 Task: Start in the project CommTech the sprint 'Swift Swimmers', with a duration of 3 weeks. Start in the project CommTech the sprint 'Swift Swimmers', with a duration of 2 weeks. Start in the project CommTech the sprint 'Swift Swimmers', with a duration of 1 week
Action: Mouse moved to (176, 53)
Screenshot: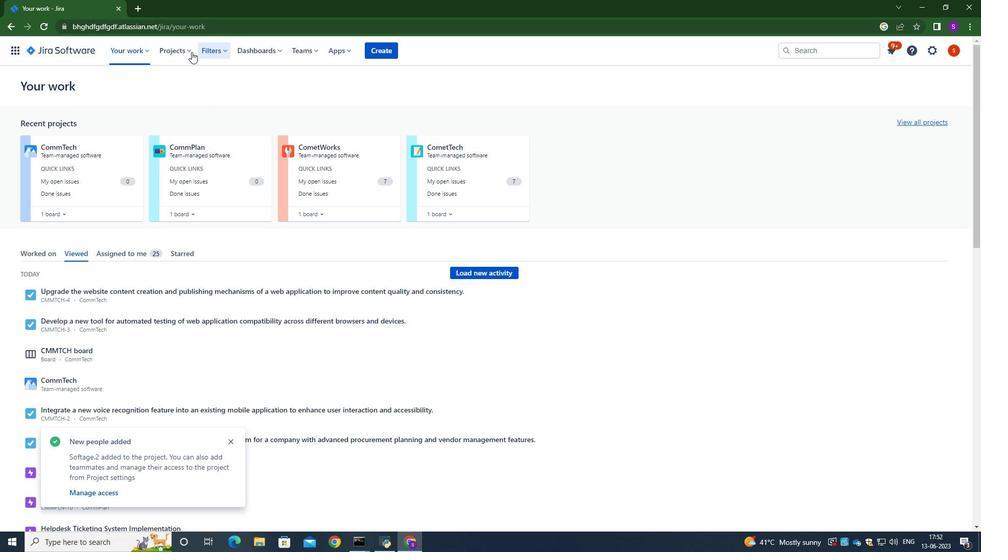 
Action: Mouse pressed left at (176, 53)
Screenshot: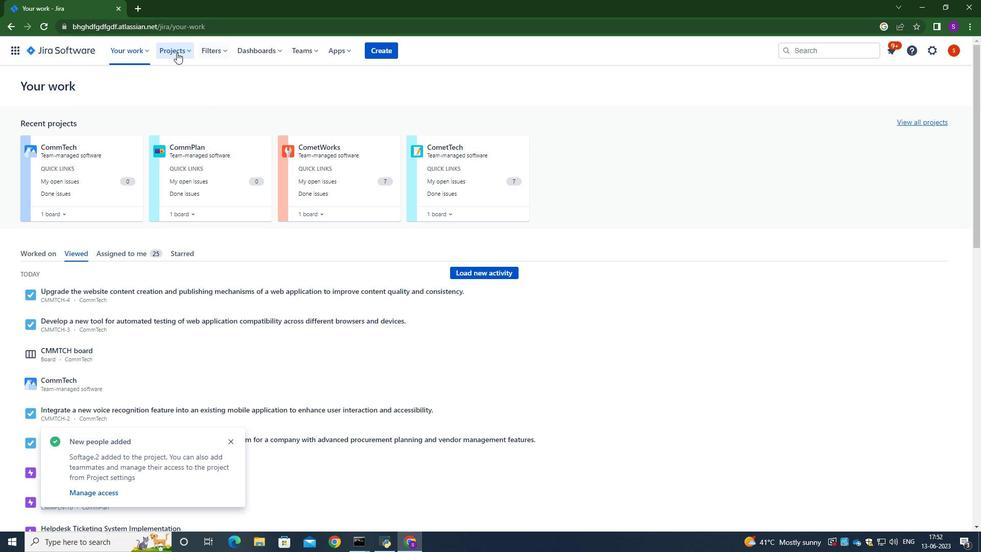 
Action: Mouse moved to (202, 102)
Screenshot: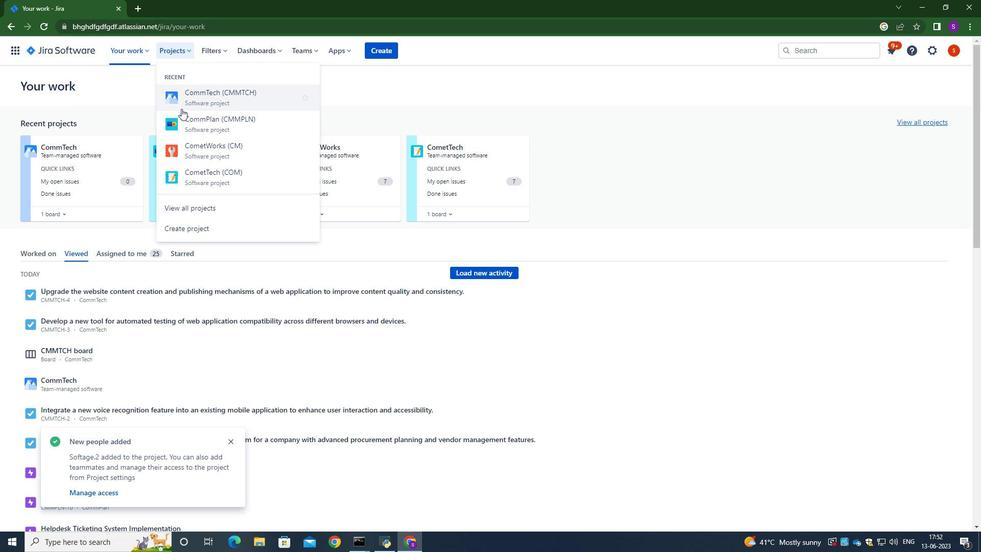 
Action: Mouse pressed left at (202, 102)
Screenshot: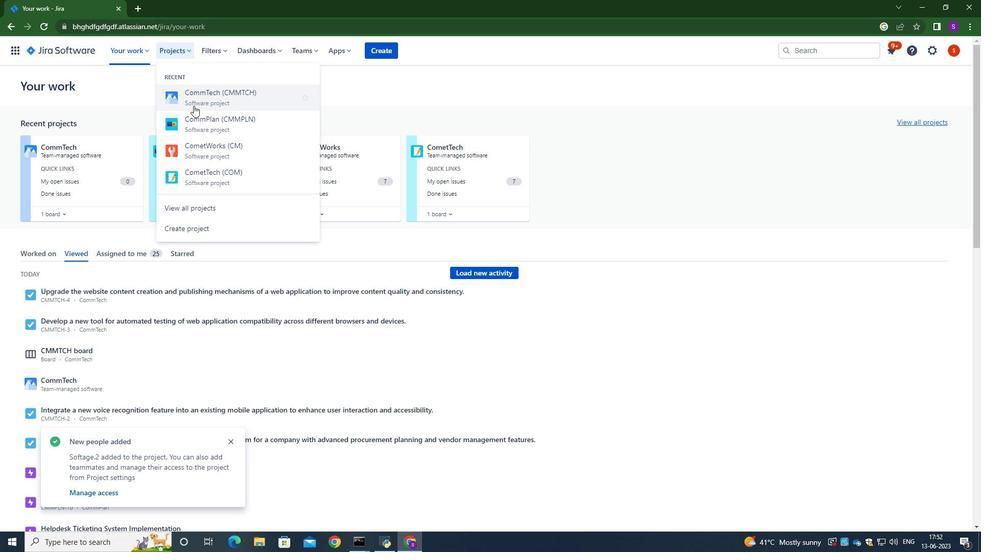 
Action: Mouse moved to (73, 161)
Screenshot: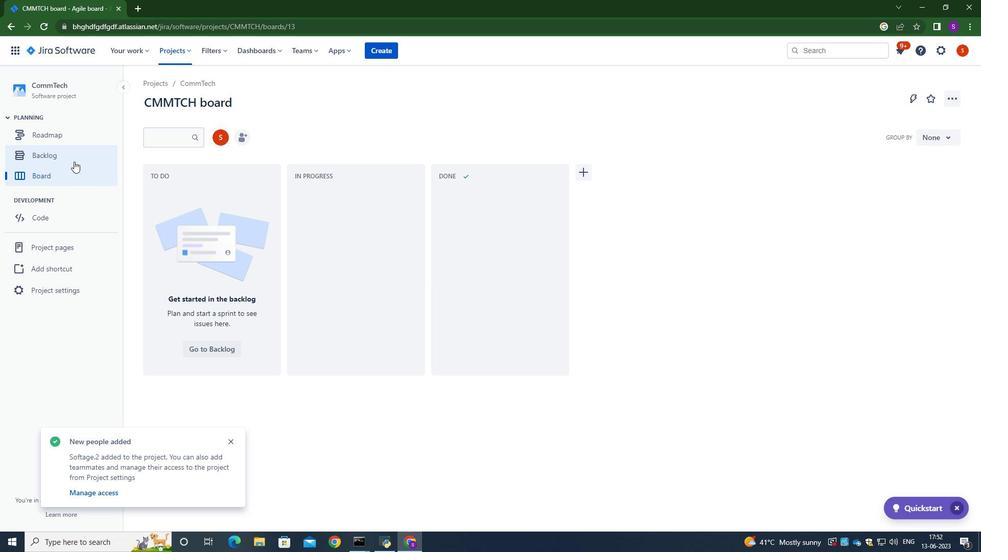 
Action: Mouse pressed left at (73, 161)
Screenshot: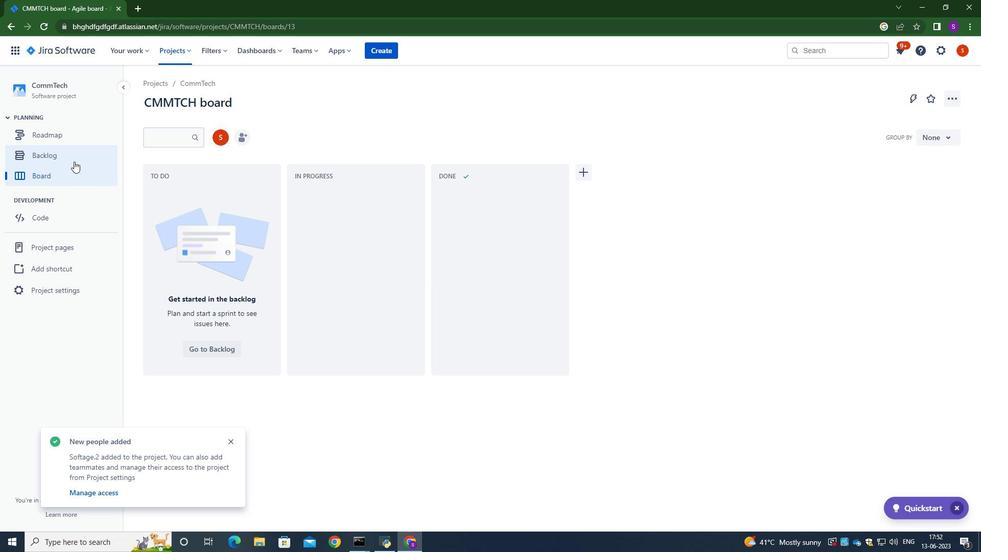 
Action: Mouse moved to (271, 162)
Screenshot: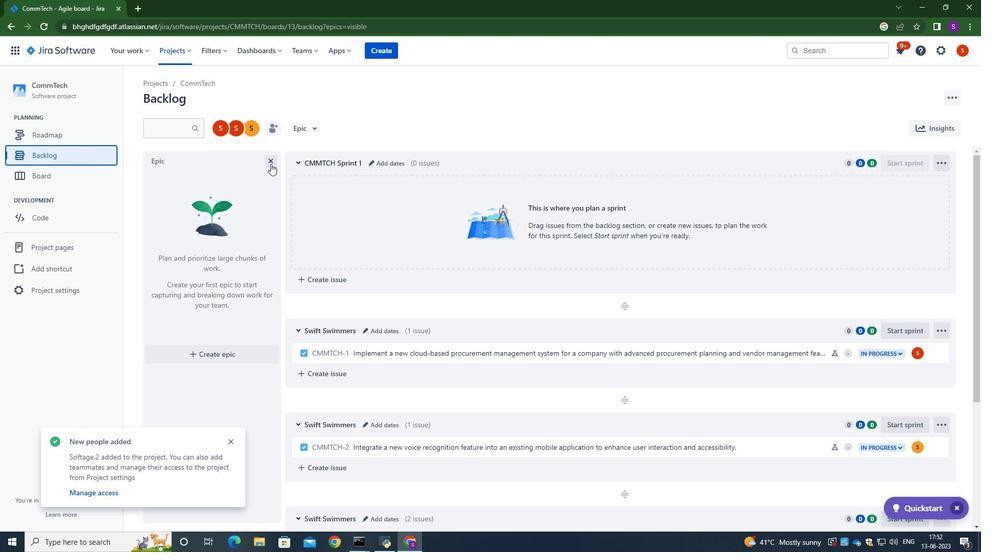 
Action: Mouse pressed left at (271, 162)
Screenshot: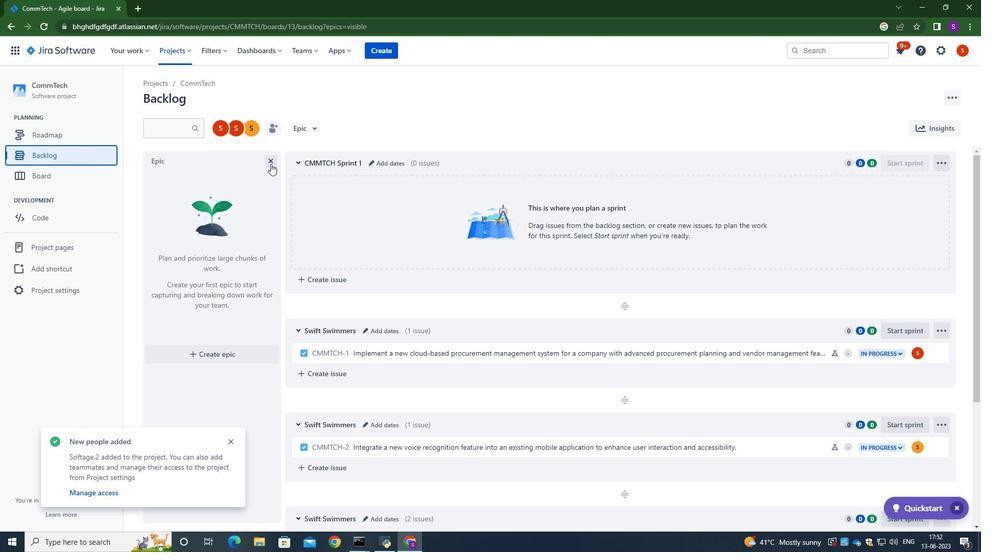 
Action: Mouse moved to (302, 220)
Screenshot: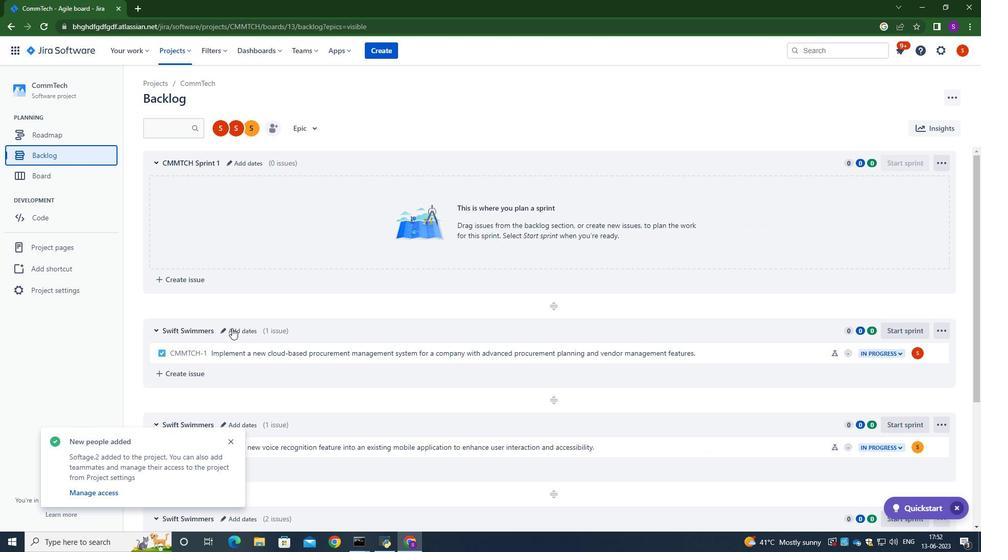 
Action: Mouse scrolled (302, 220) with delta (0, 0)
Screenshot: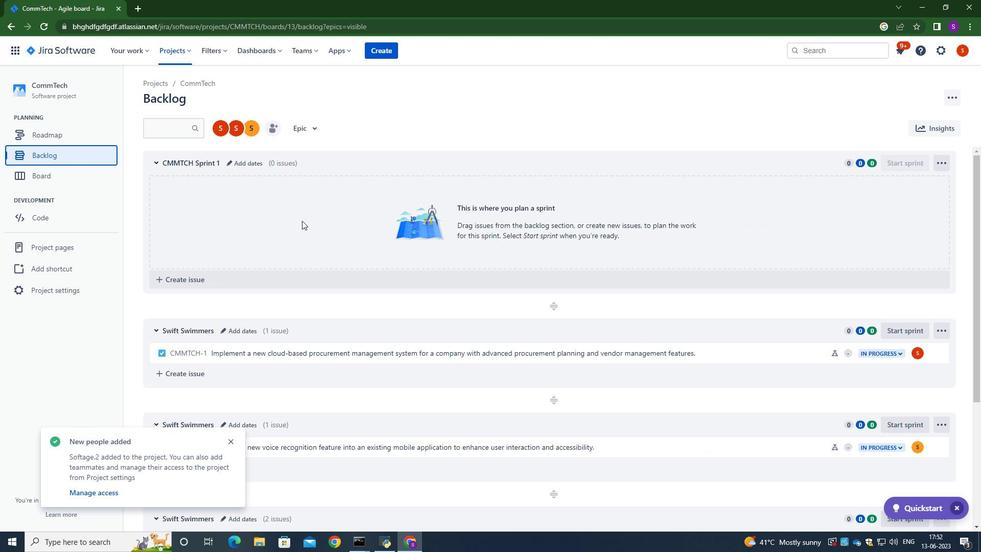 
Action: Mouse moved to (220, 278)
Screenshot: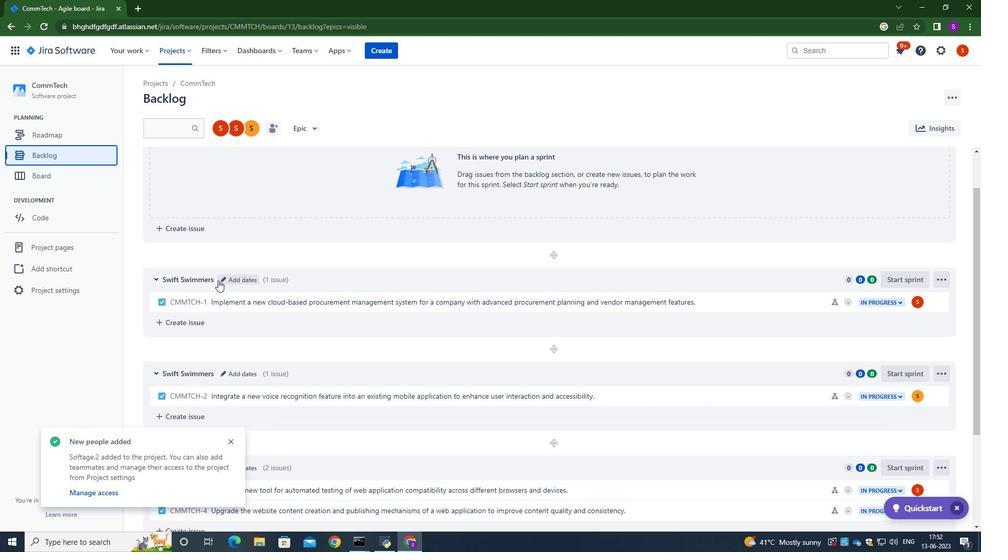 
Action: Mouse pressed left at (220, 278)
Screenshot: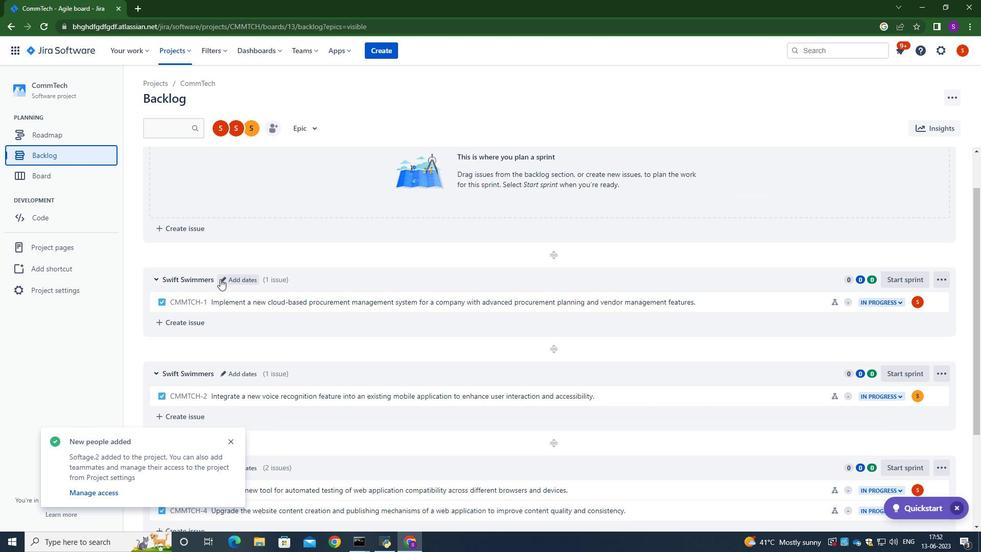 
Action: Mouse moved to (401, 163)
Screenshot: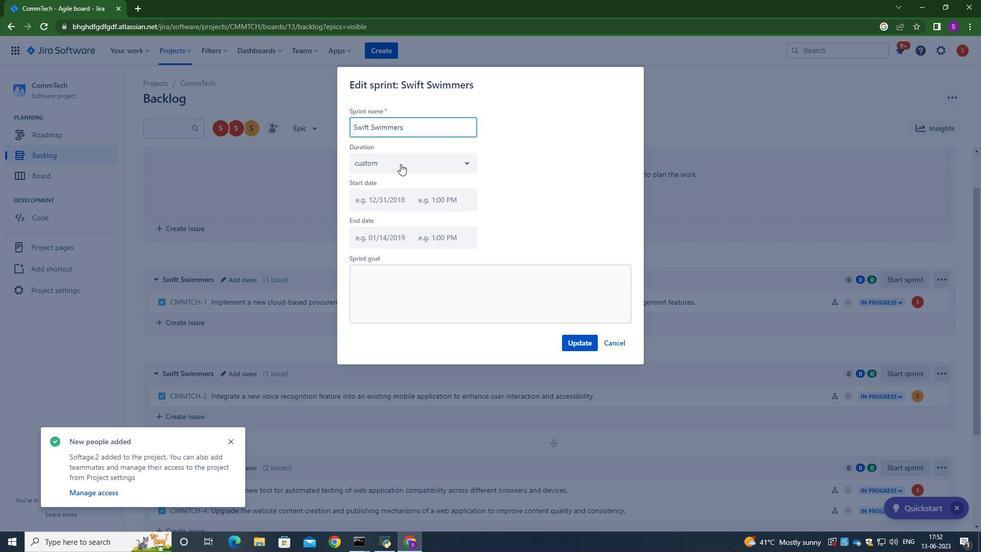 
Action: Mouse pressed left at (401, 163)
Screenshot: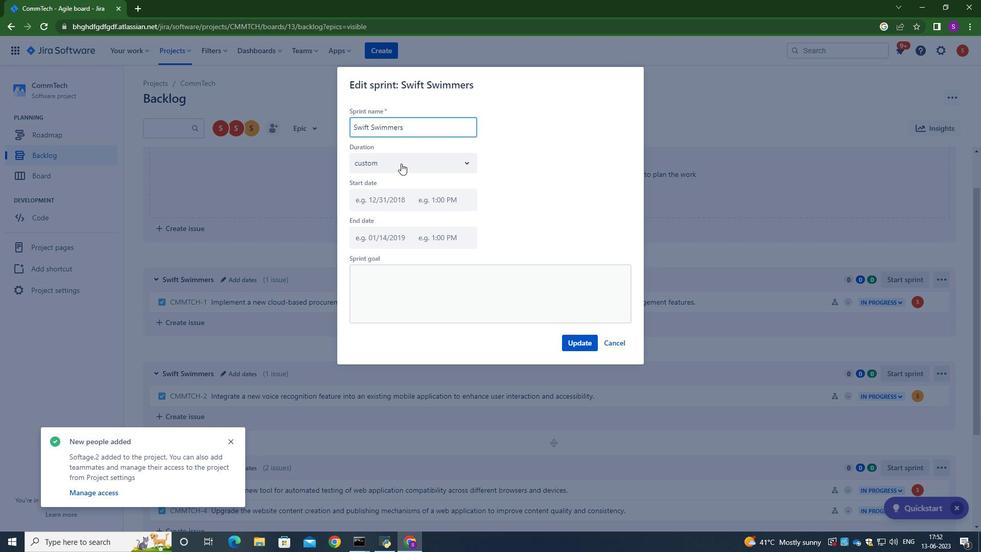 
Action: Mouse moved to (390, 219)
Screenshot: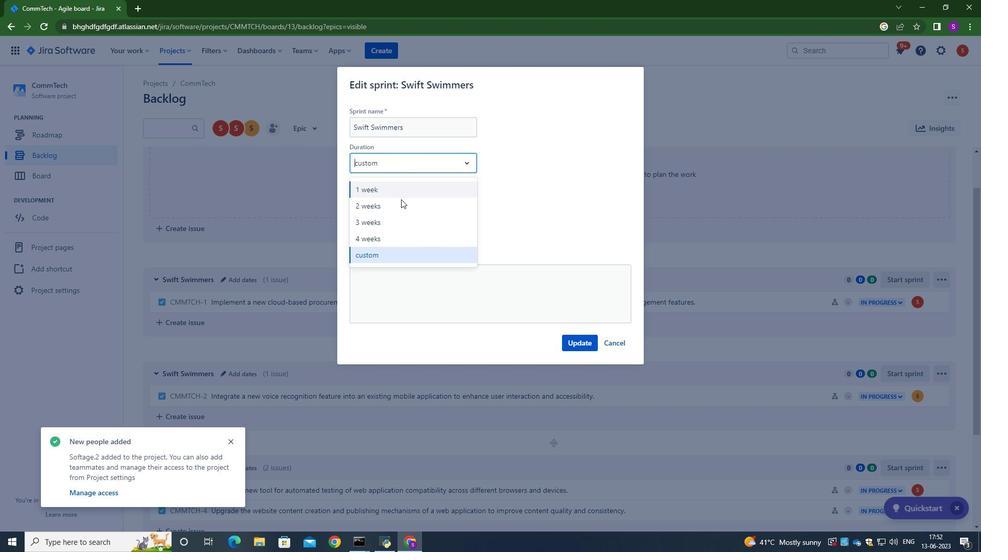 
Action: Mouse pressed left at (390, 219)
Screenshot: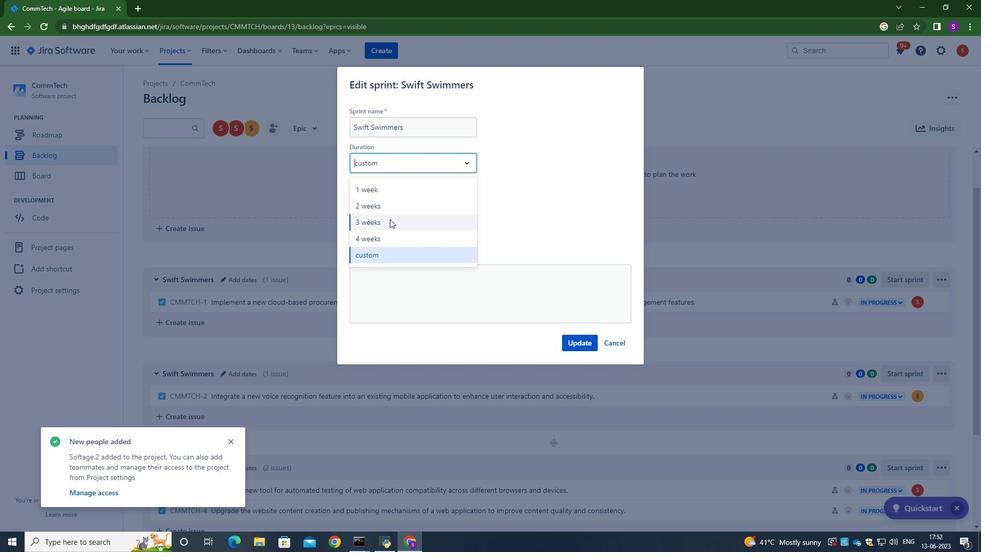 
Action: Mouse moved to (576, 343)
Screenshot: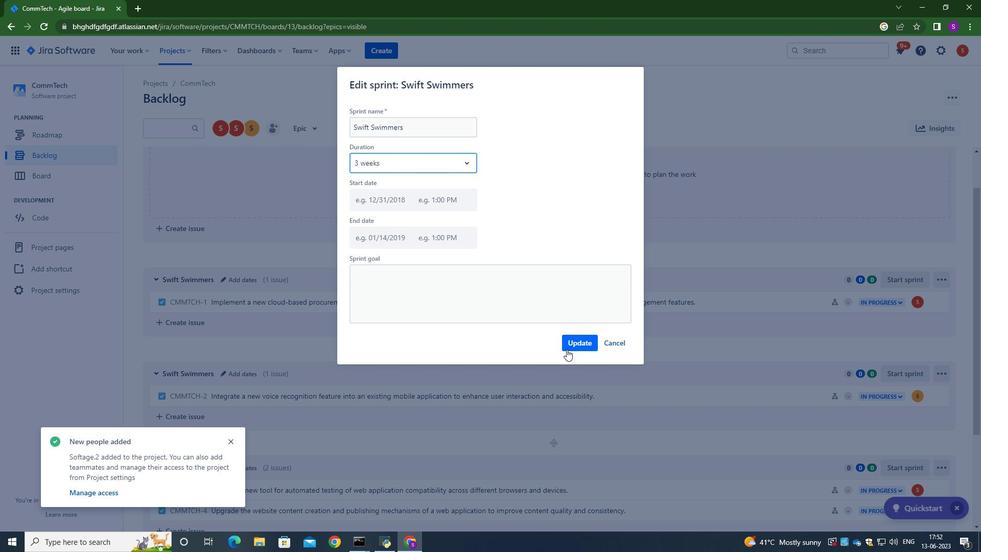
Action: Mouse pressed left at (576, 343)
Screenshot: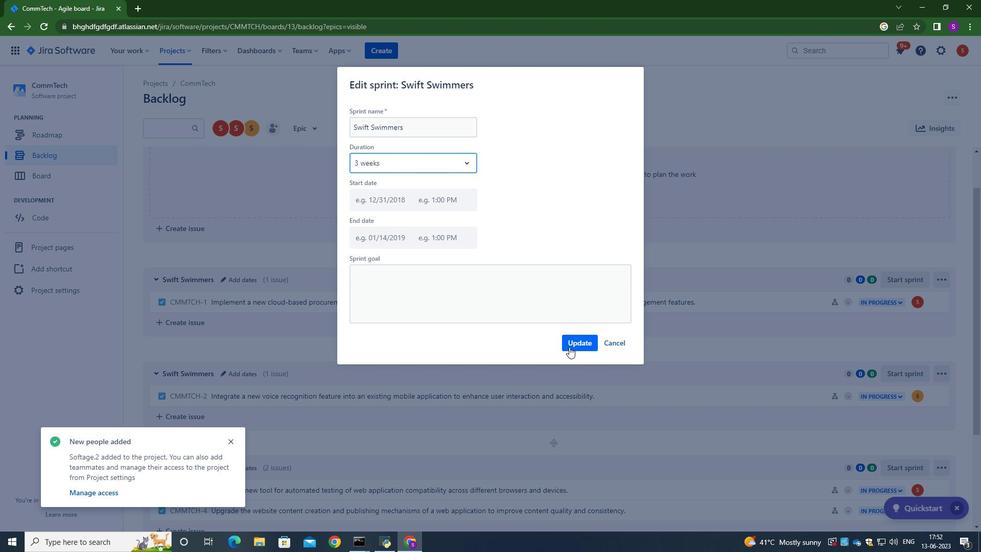 
Action: Mouse moved to (369, 117)
Screenshot: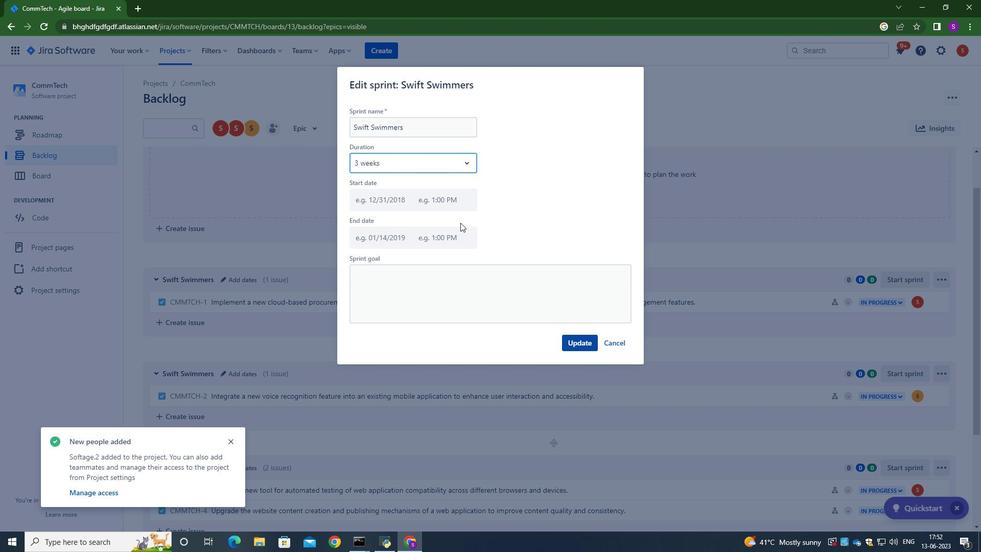 
Action: Mouse scrolled (369, 116) with delta (0, 0)
Screenshot: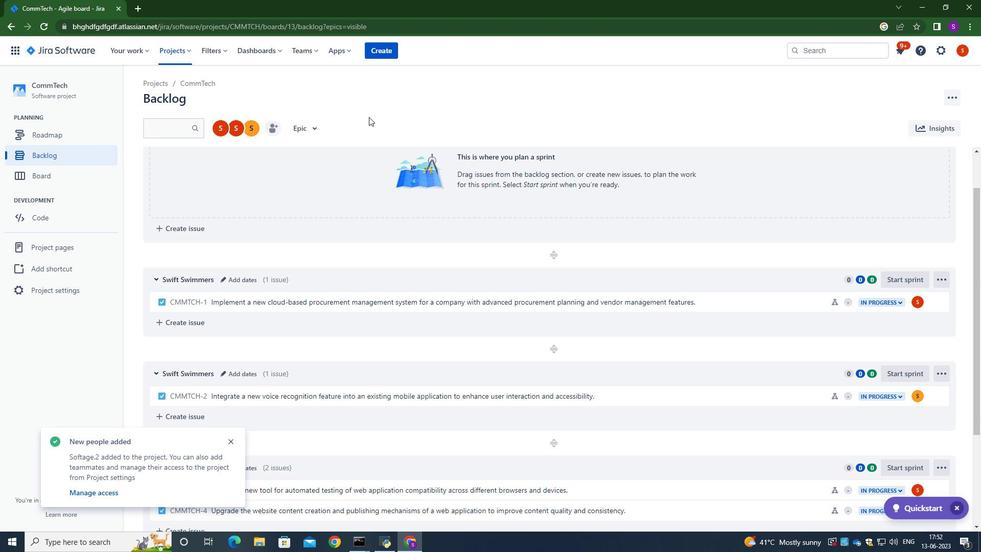 
Action: Mouse moved to (373, 131)
Screenshot: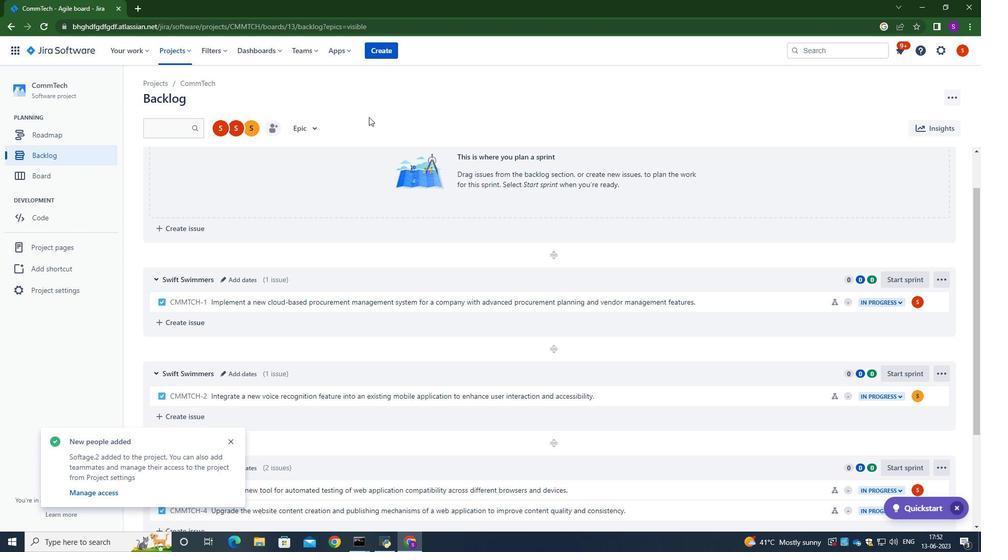 
Action: Mouse scrolled (373, 130) with delta (0, 0)
Screenshot: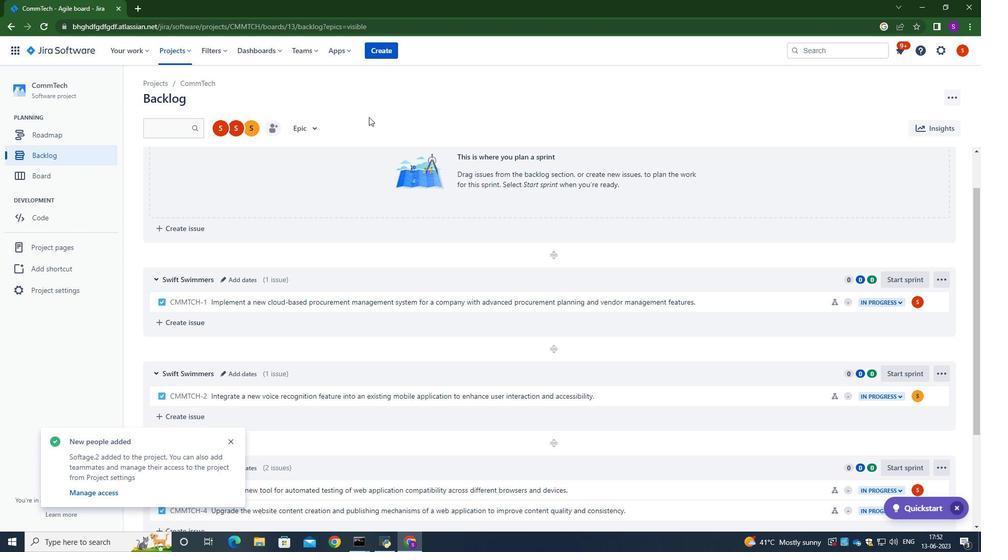 
Action: Mouse moved to (374, 139)
Screenshot: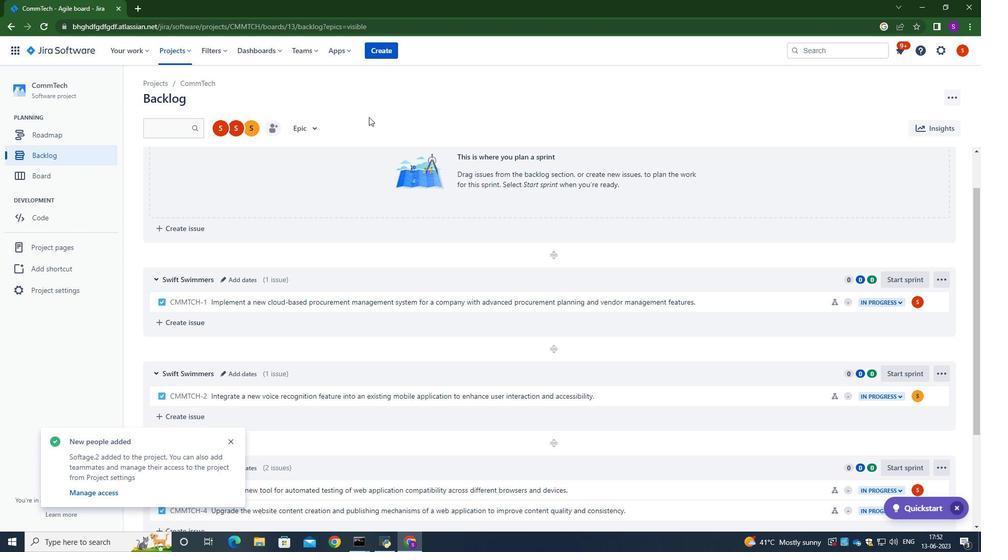 
Action: Mouse scrolled (374, 138) with delta (0, 0)
Screenshot: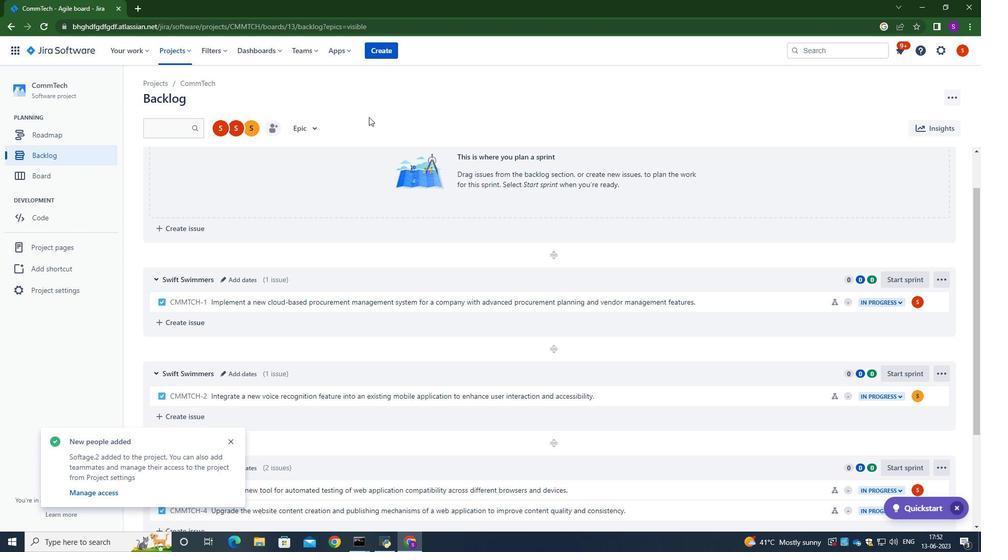 
Action: Mouse moved to (227, 441)
Screenshot: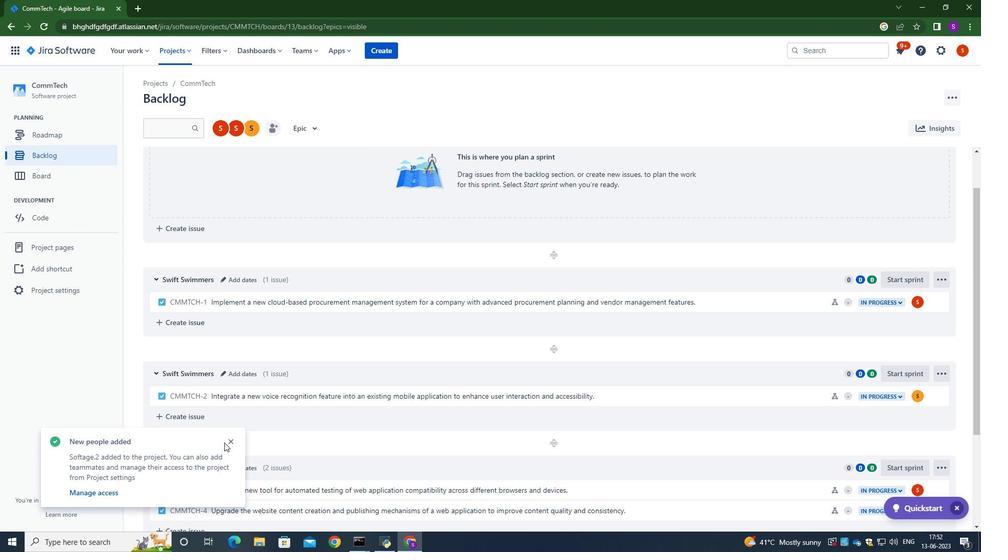 
Action: Mouse pressed left at (227, 441)
Screenshot: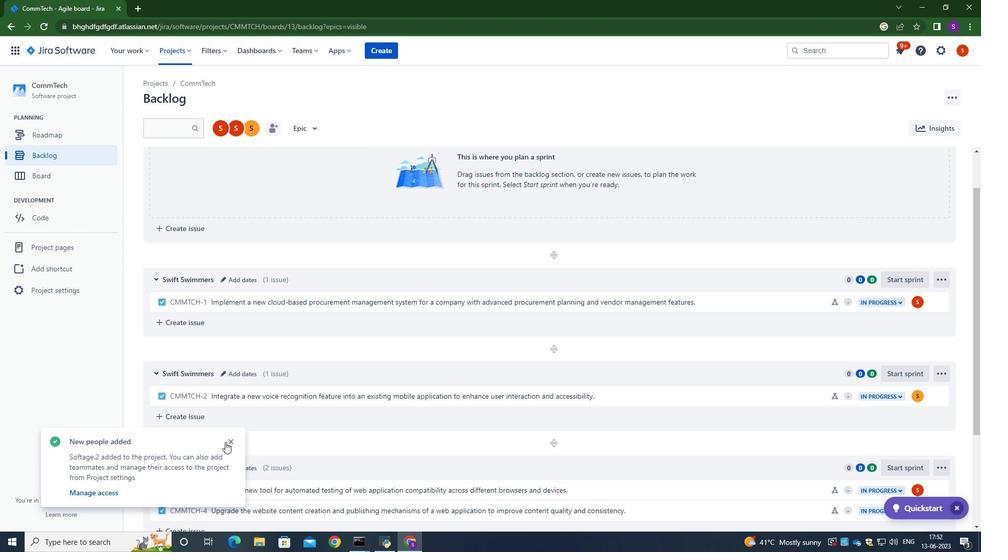 
Action: Mouse moved to (220, 373)
Screenshot: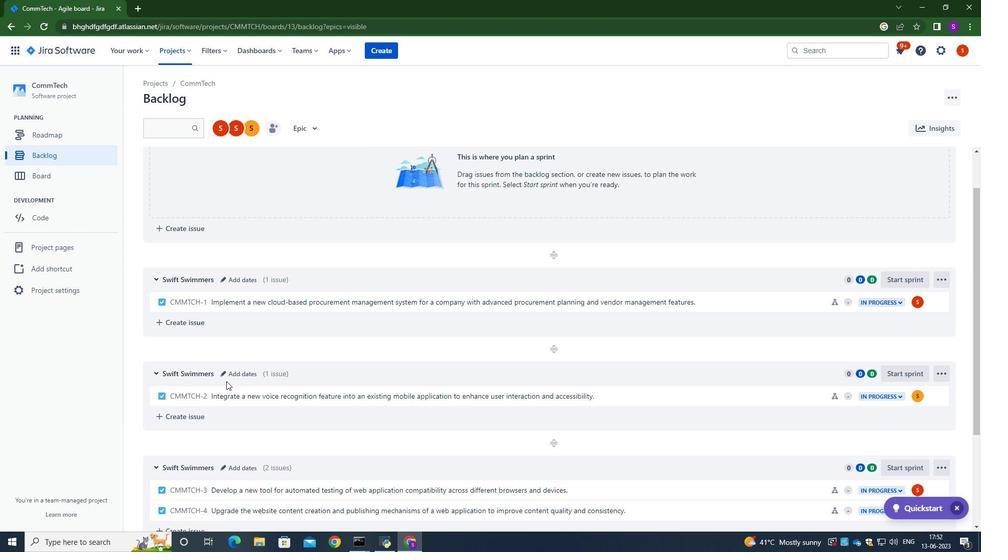
Action: Mouse pressed left at (220, 373)
Screenshot: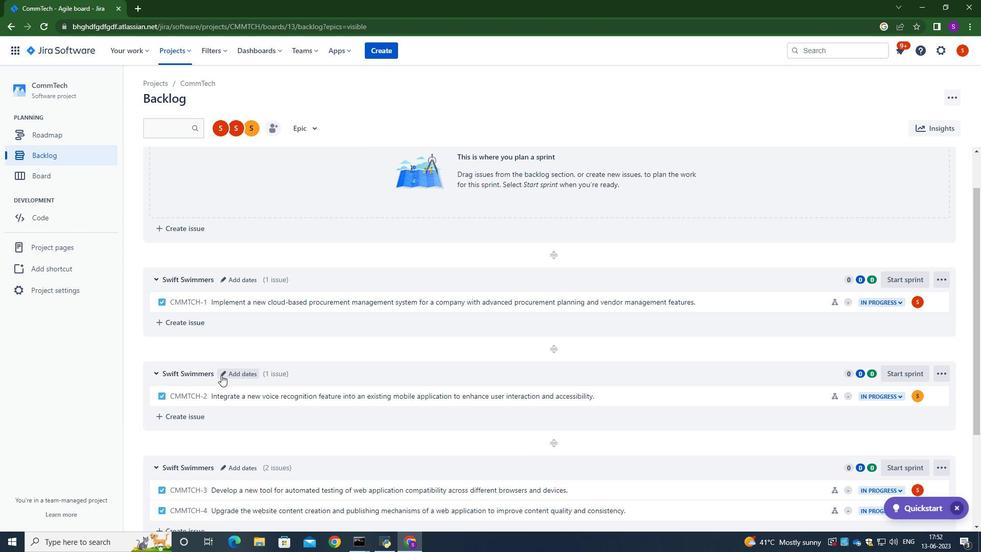 
Action: Mouse moved to (388, 164)
Screenshot: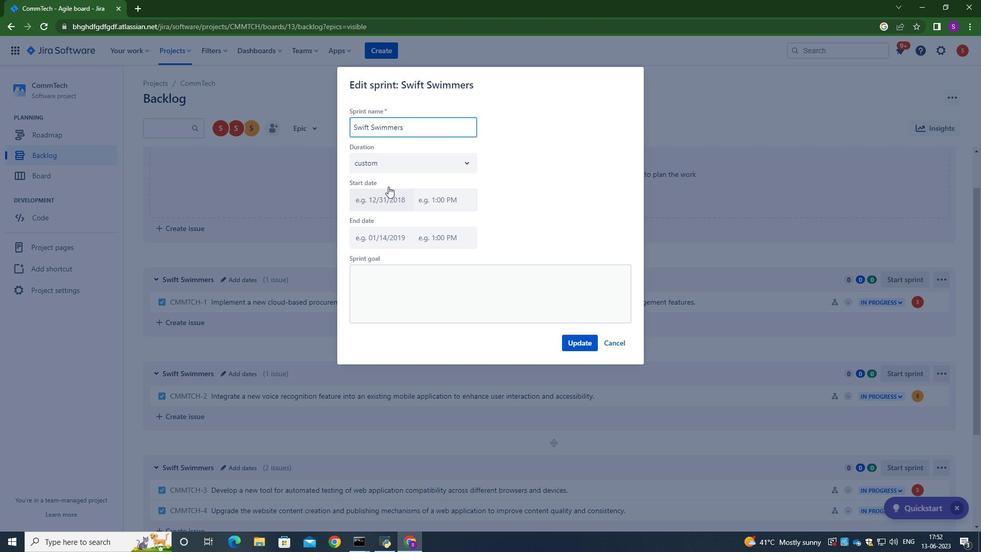 
Action: Mouse pressed left at (388, 164)
Screenshot: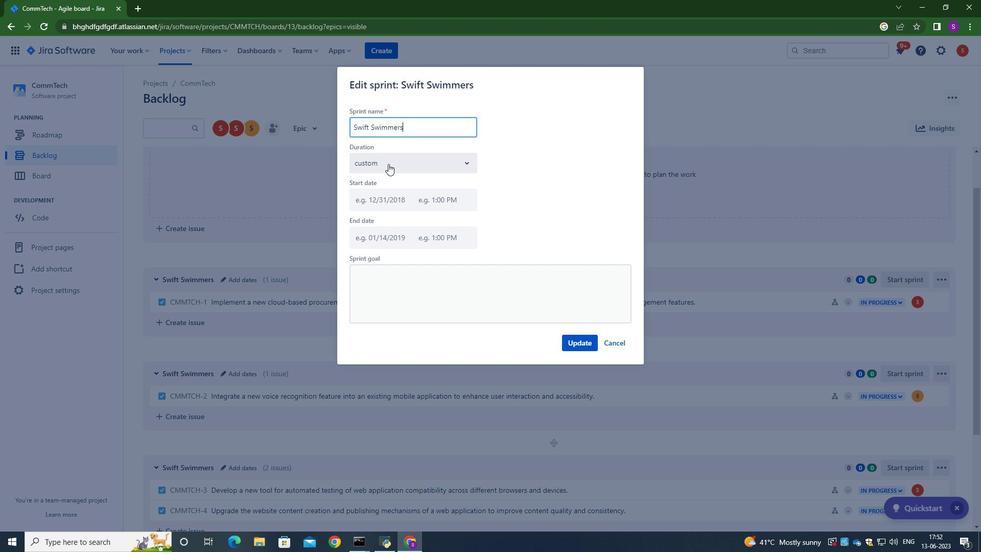 
Action: Mouse moved to (378, 203)
Screenshot: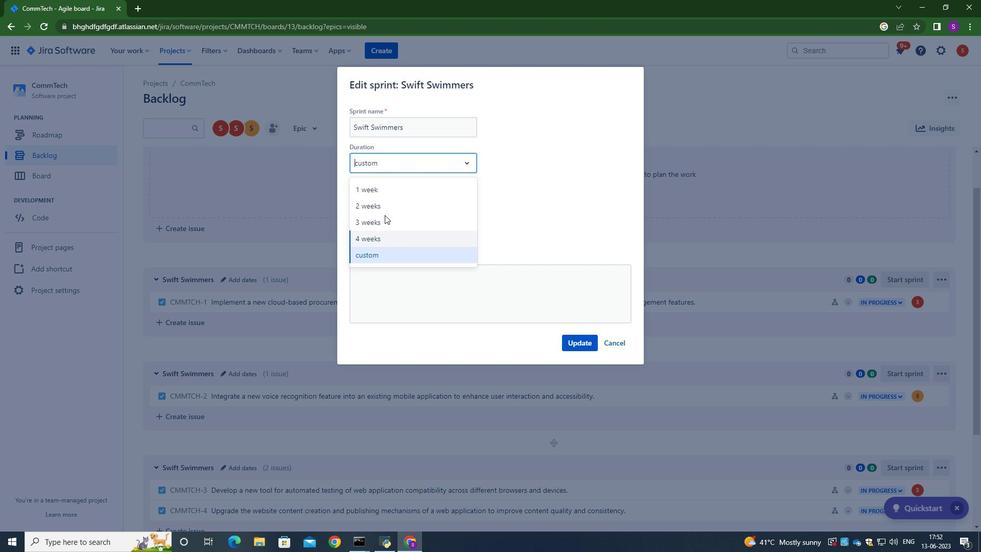 
Action: Mouse pressed left at (378, 203)
Screenshot: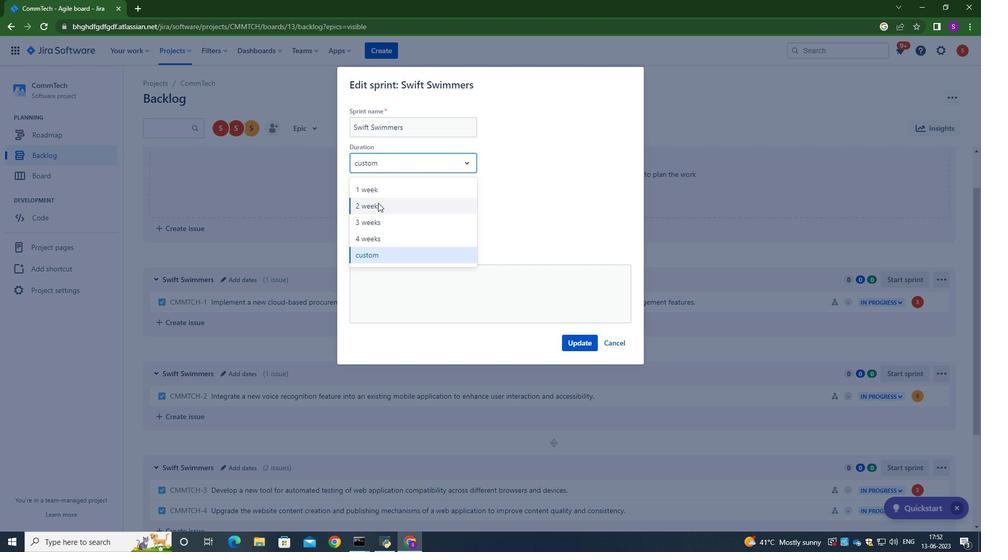
Action: Mouse moved to (590, 343)
Screenshot: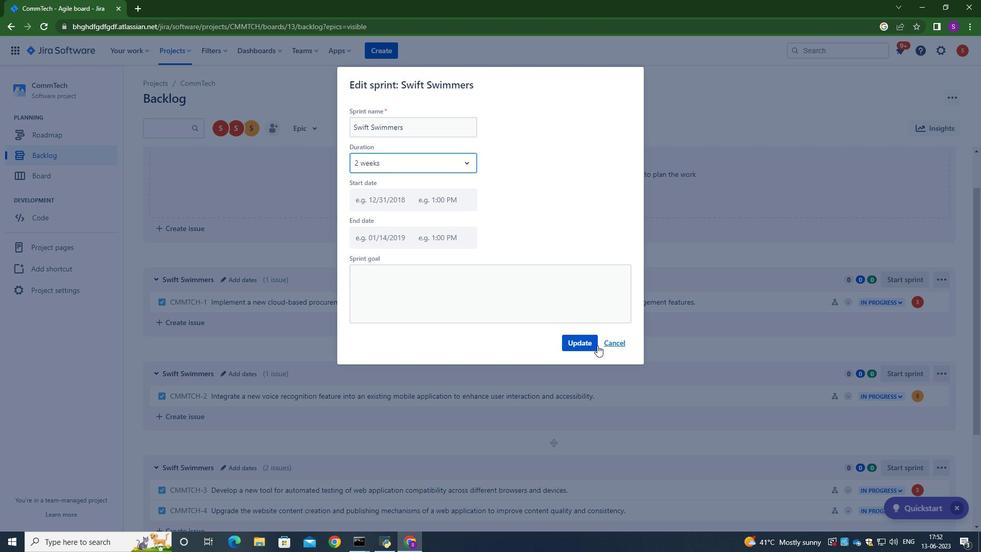 
Action: Mouse pressed left at (590, 343)
Screenshot: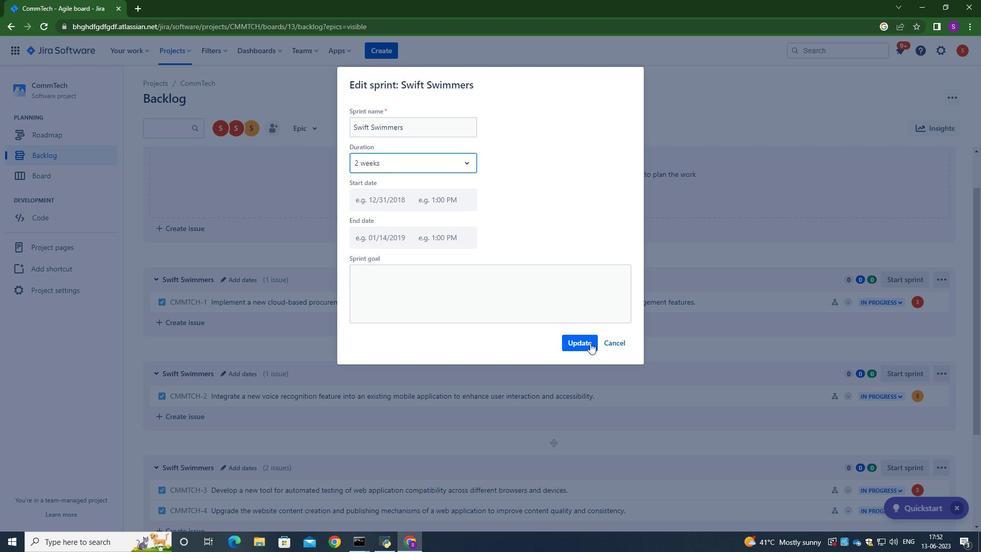 
Action: Mouse moved to (527, 268)
Screenshot: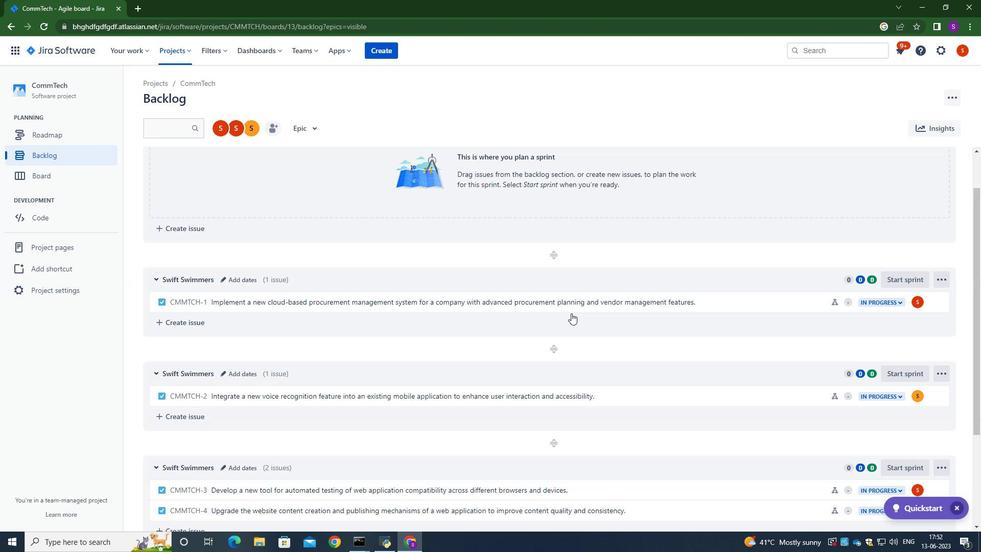 
Action: Mouse scrolled (527, 267) with delta (0, 0)
Screenshot: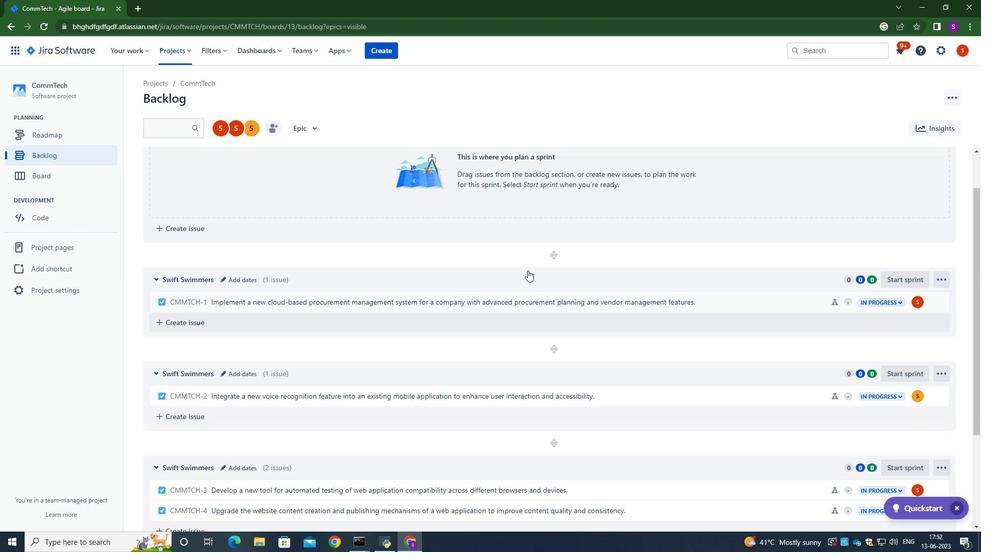 
Action: Mouse scrolled (527, 267) with delta (0, 0)
Screenshot: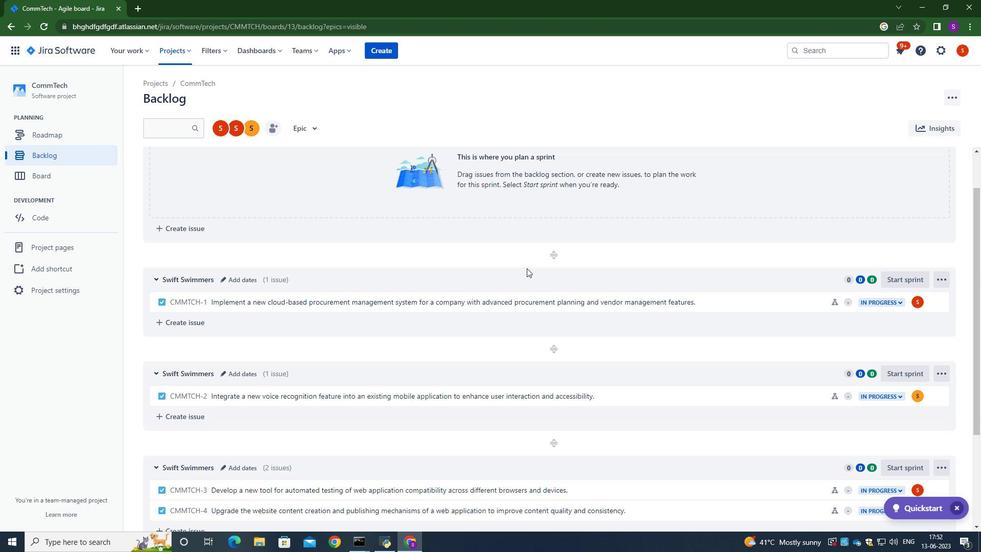 
Action: Mouse scrolled (527, 267) with delta (0, 0)
Screenshot: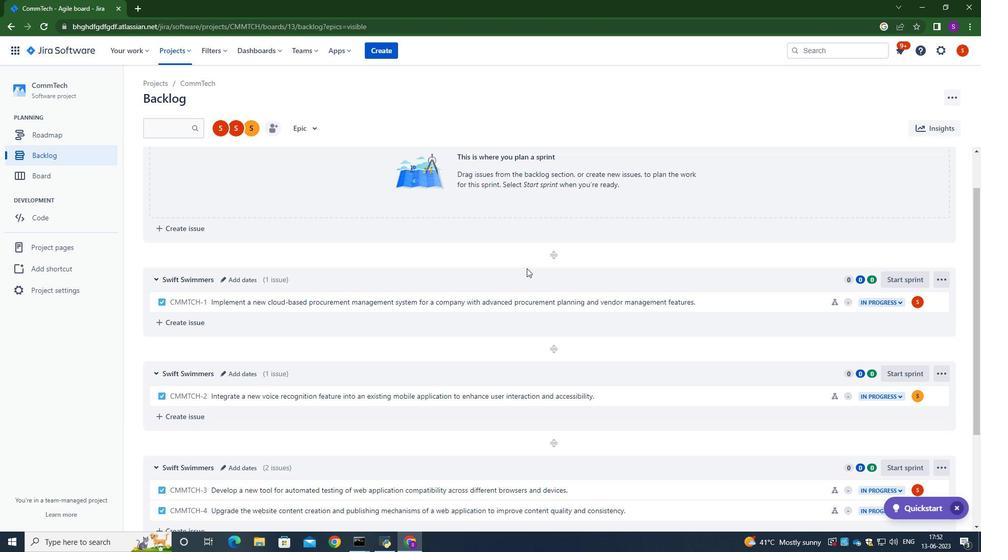
Action: Mouse scrolled (527, 267) with delta (0, 0)
Screenshot: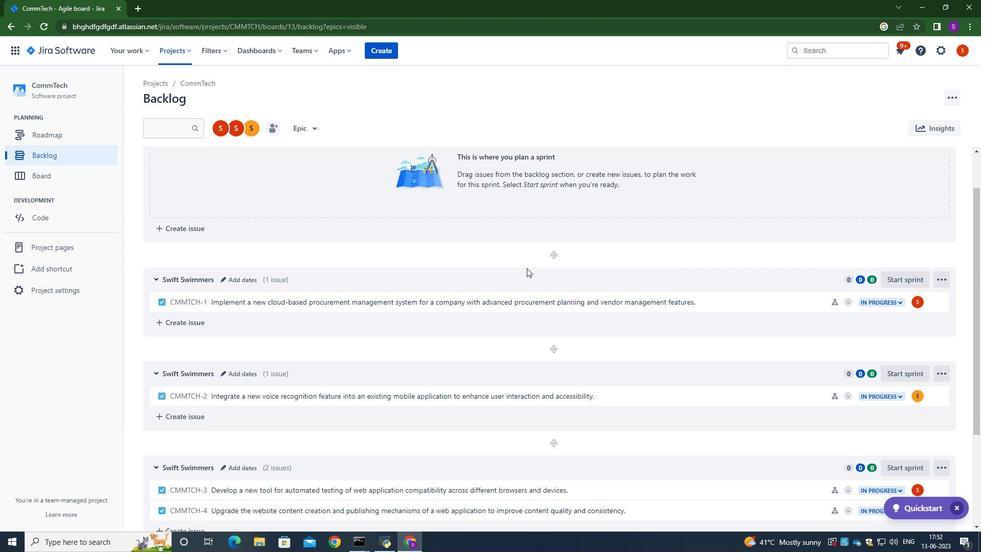 
Action: Mouse moved to (222, 333)
Screenshot: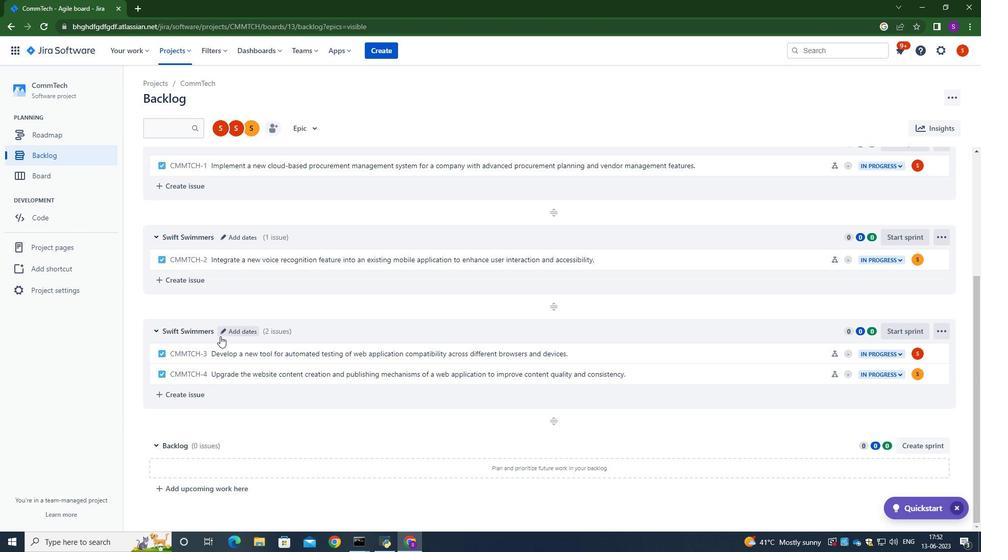 
Action: Mouse pressed left at (222, 333)
Screenshot: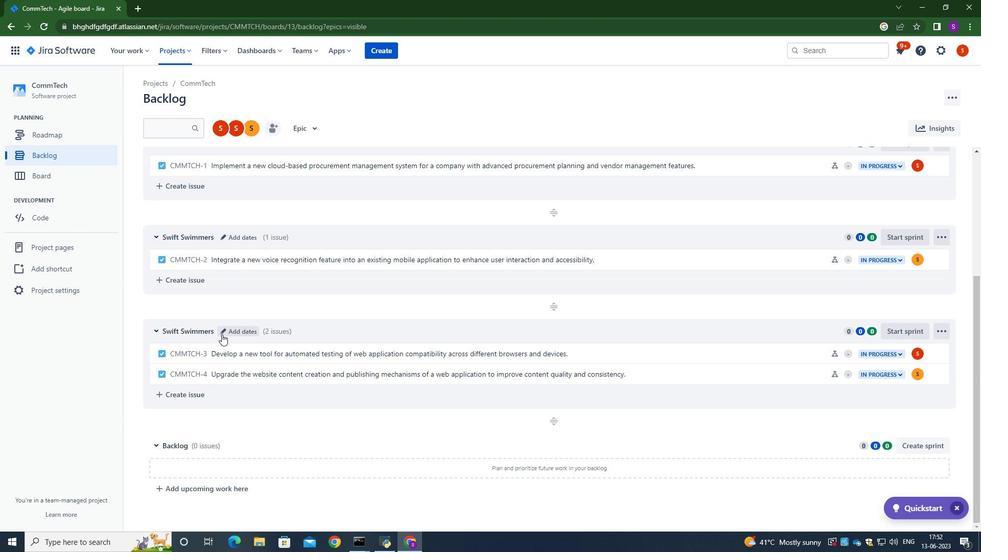 
Action: Mouse moved to (387, 161)
Screenshot: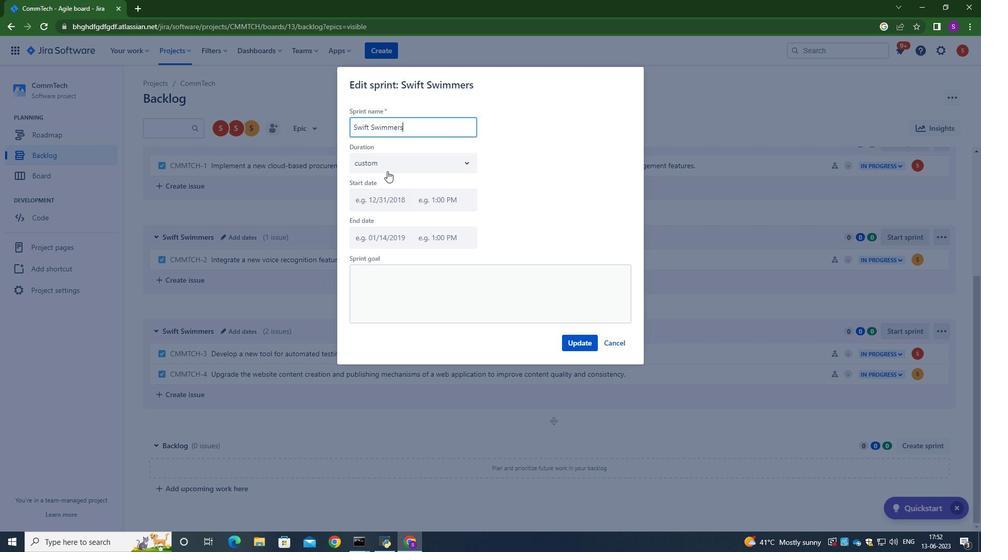 
Action: Mouse pressed left at (387, 161)
Screenshot: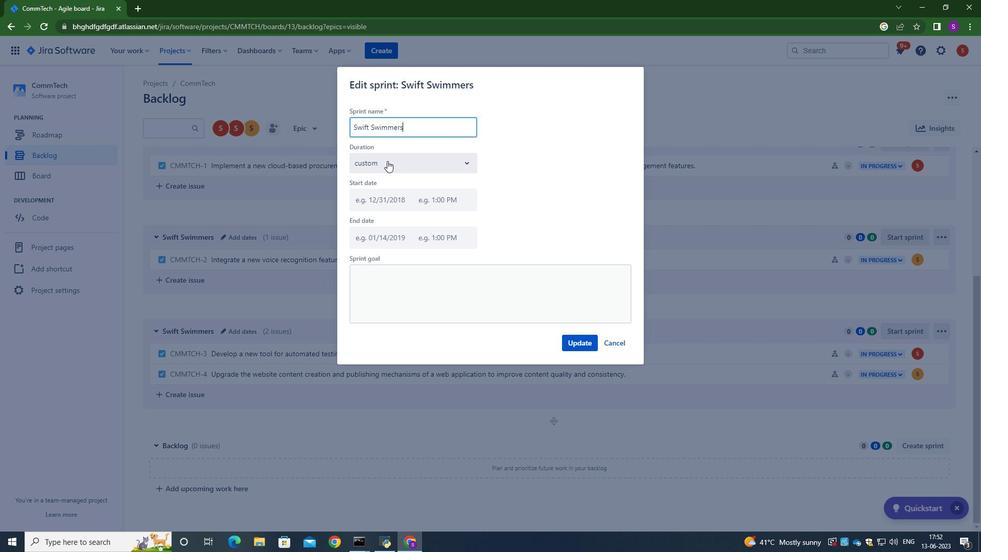 
Action: Mouse moved to (378, 191)
Screenshot: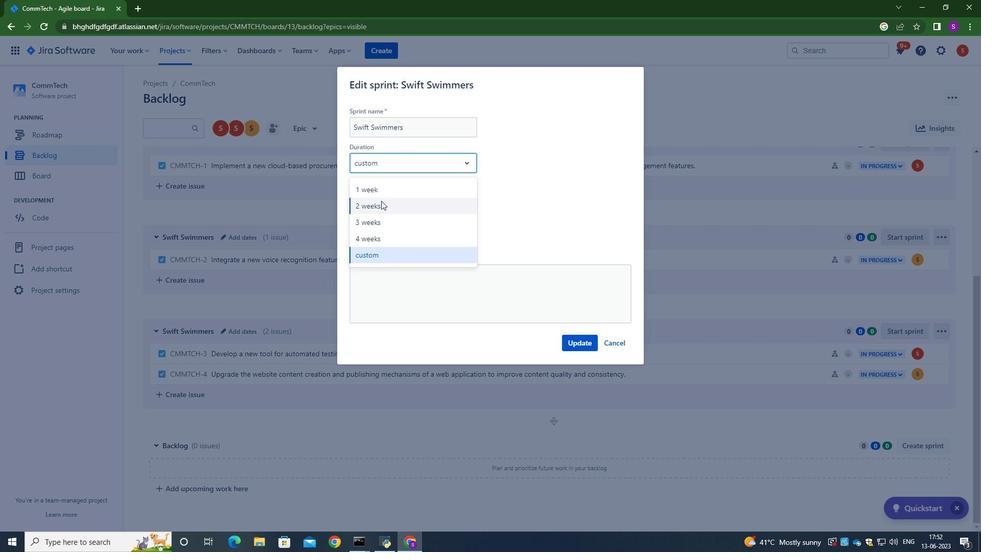 
Action: Mouse pressed left at (378, 191)
Screenshot: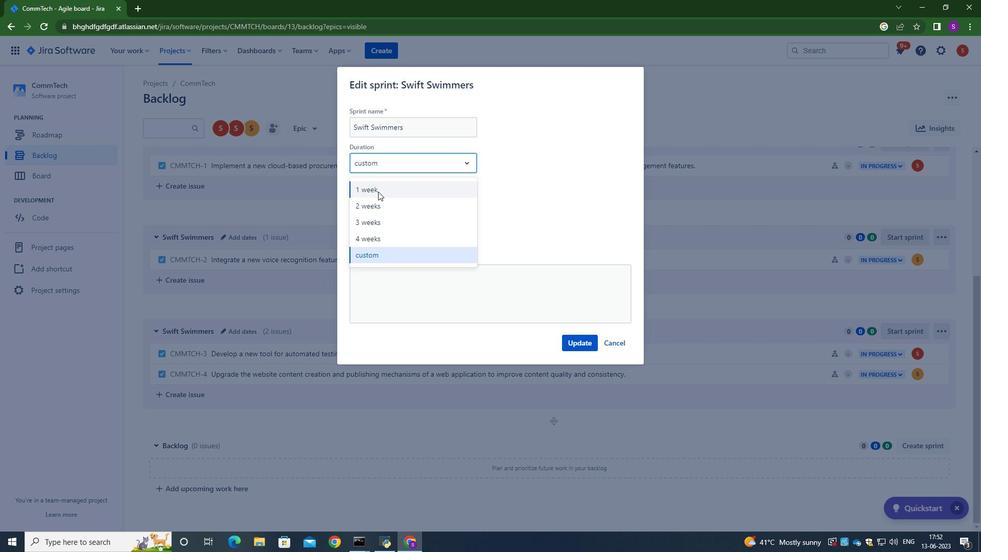 
Action: Mouse moved to (577, 340)
Screenshot: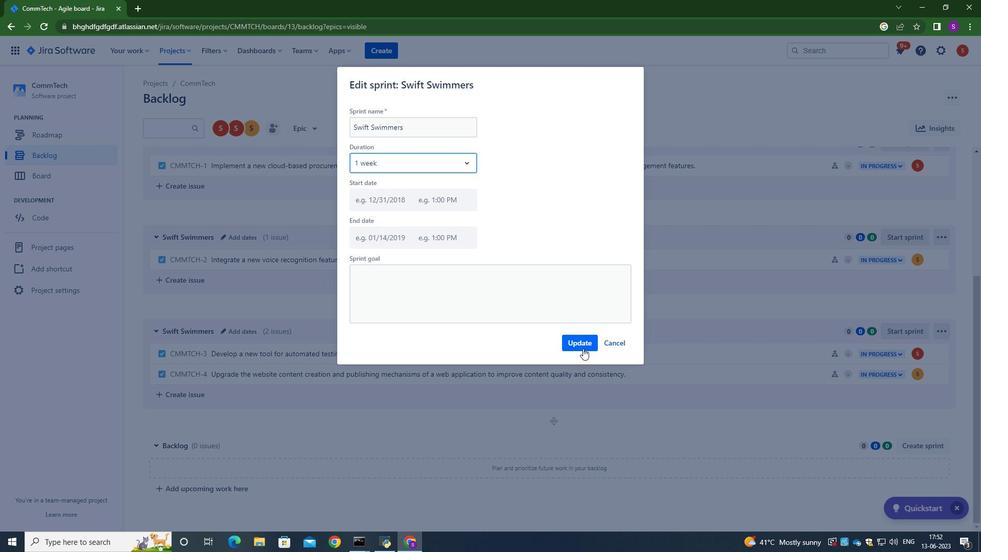 
Action: Mouse pressed left at (577, 340)
Screenshot: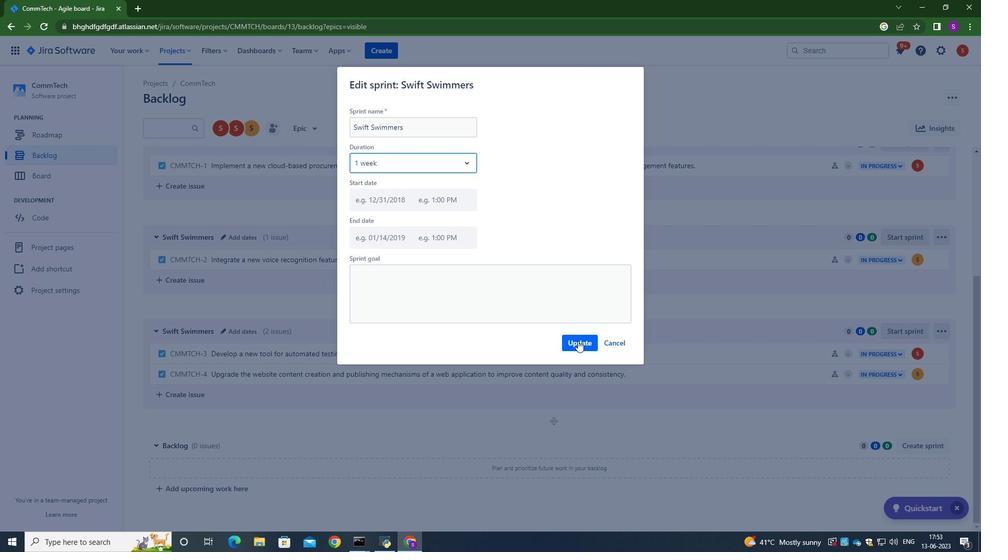 
Action: Mouse moved to (587, 283)
Screenshot: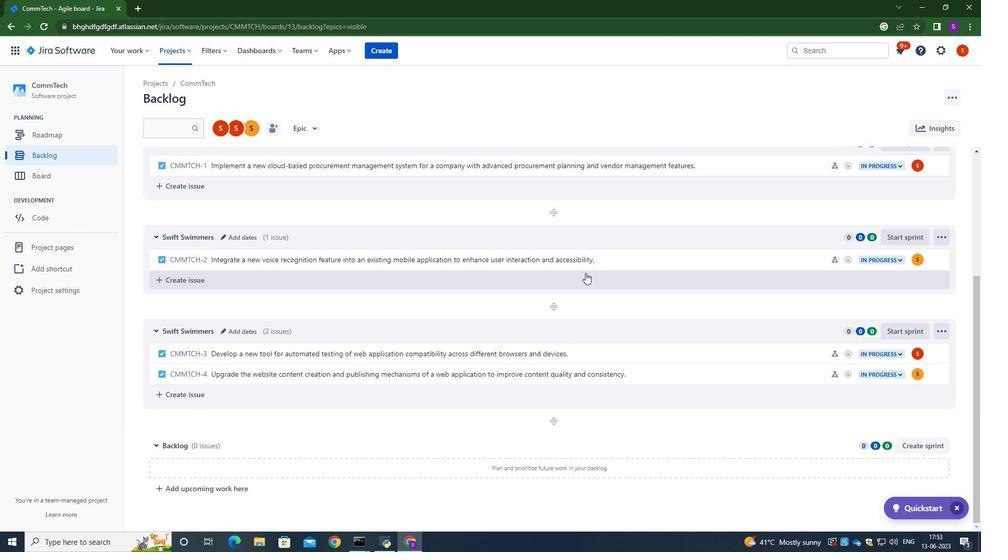 
Action: Mouse scrolled (587, 283) with delta (0, 0)
Screenshot: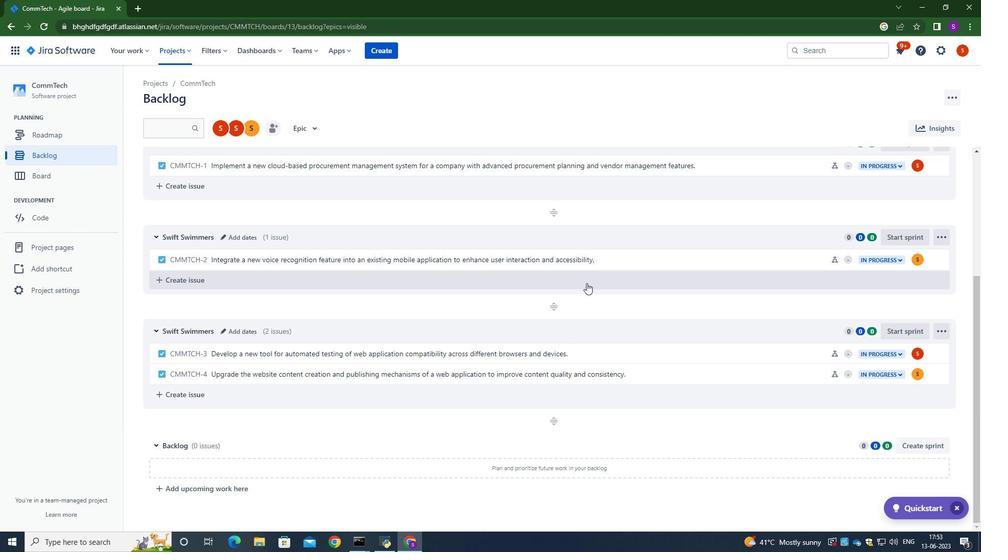 
Action: Mouse scrolled (587, 283) with delta (0, 0)
Screenshot: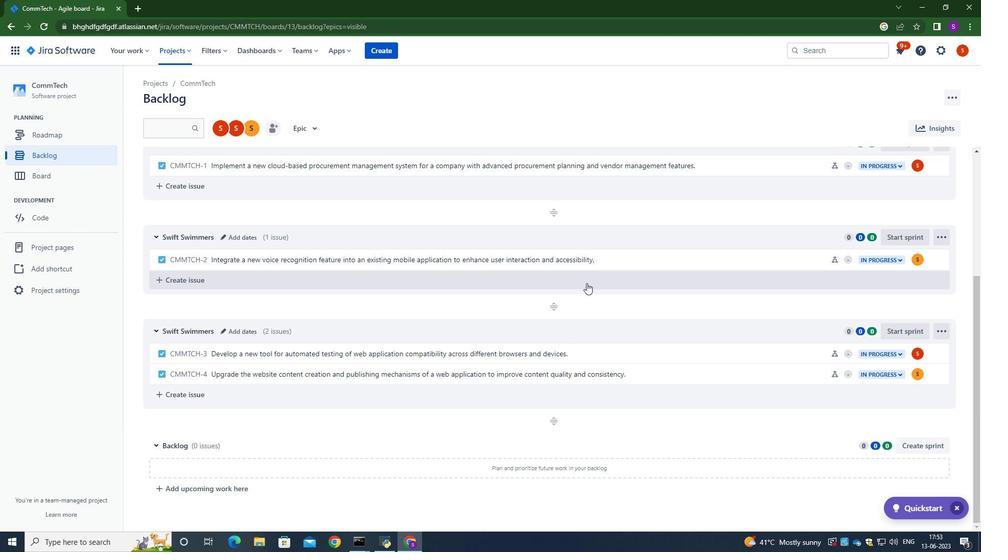 
Action: Mouse scrolled (587, 283) with delta (0, 0)
Screenshot: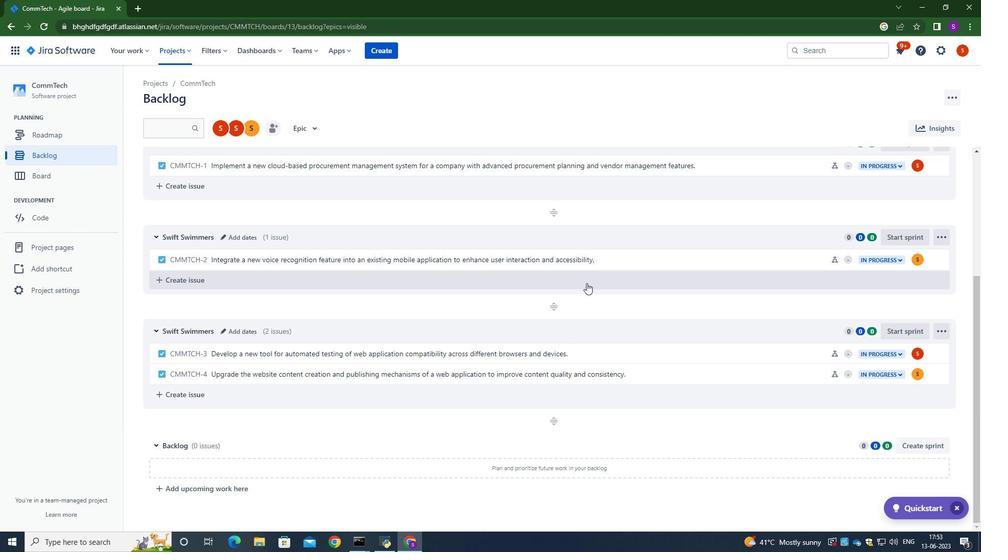 
